 Task: To verify the latest release functionality in the "Digital Experience."
Action: Mouse moved to (1294, 101)
Screenshot: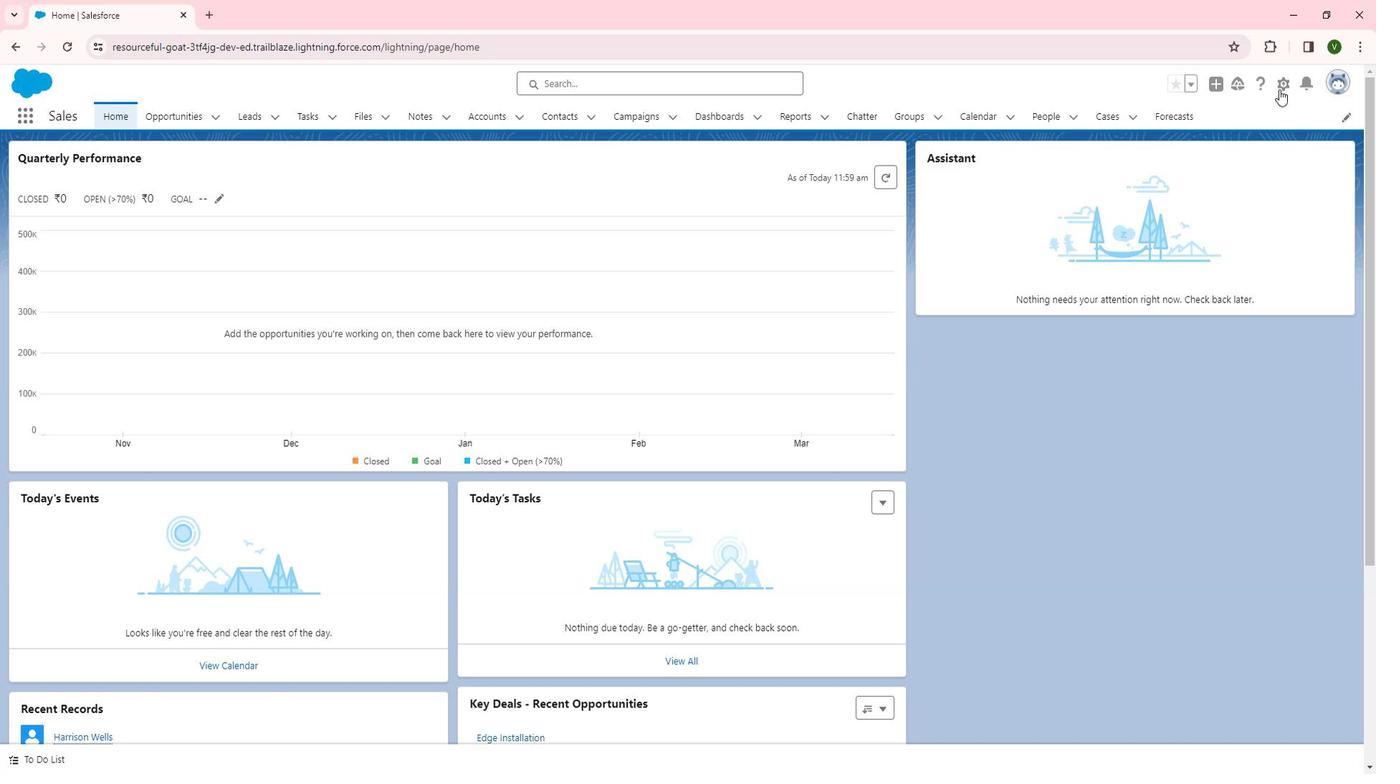 
Action: Mouse pressed left at (1294, 101)
Screenshot: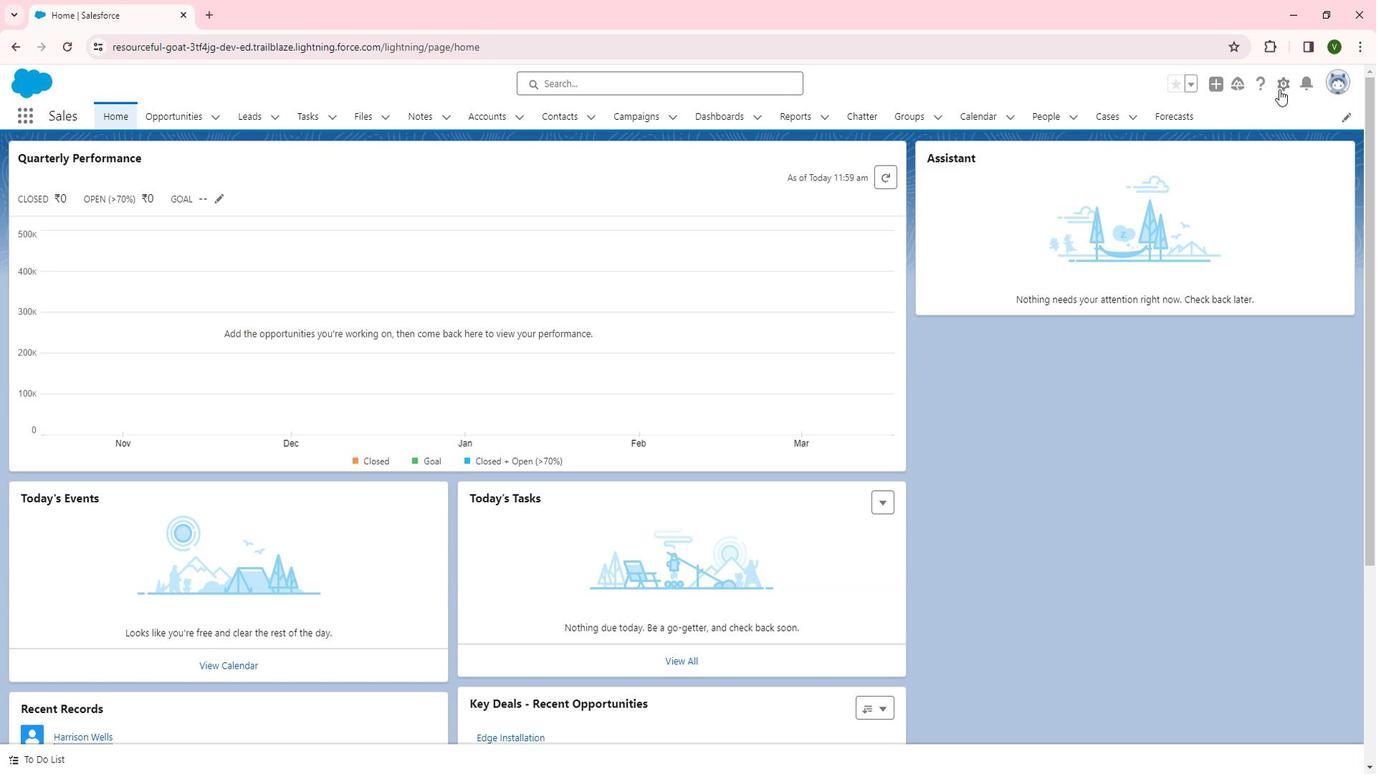 
Action: Mouse moved to (1245, 130)
Screenshot: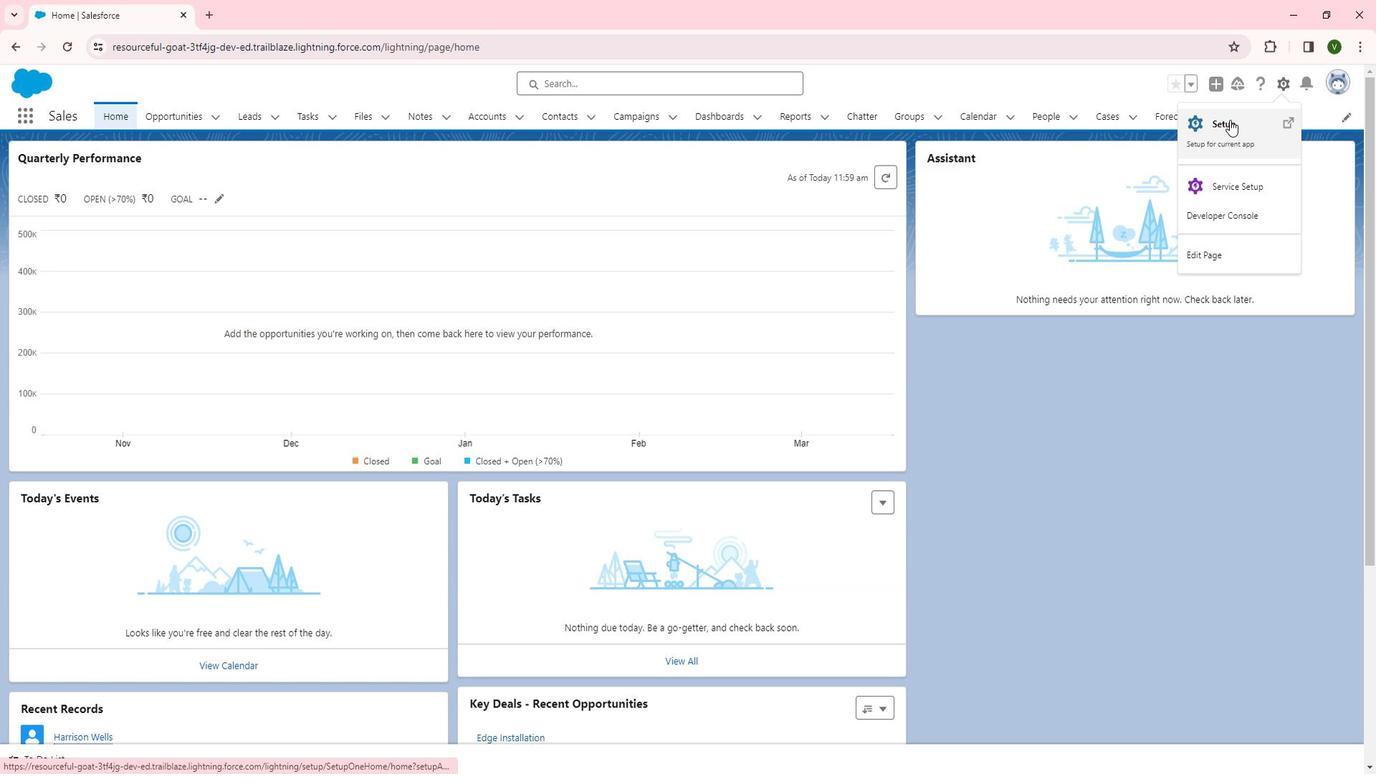 
Action: Mouse pressed left at (1245, 130)
Screenshot: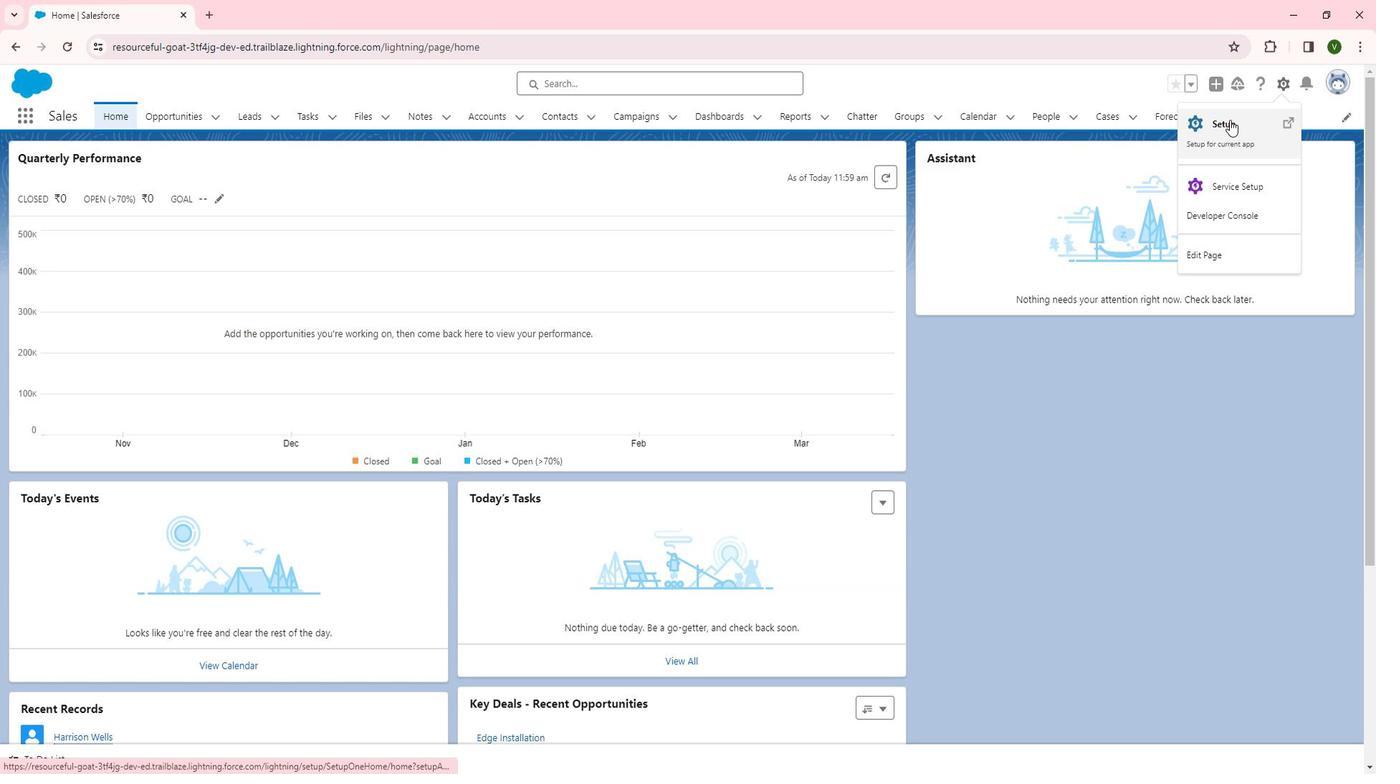 
Action: Mouse moved to (70, 487)
Screenshot: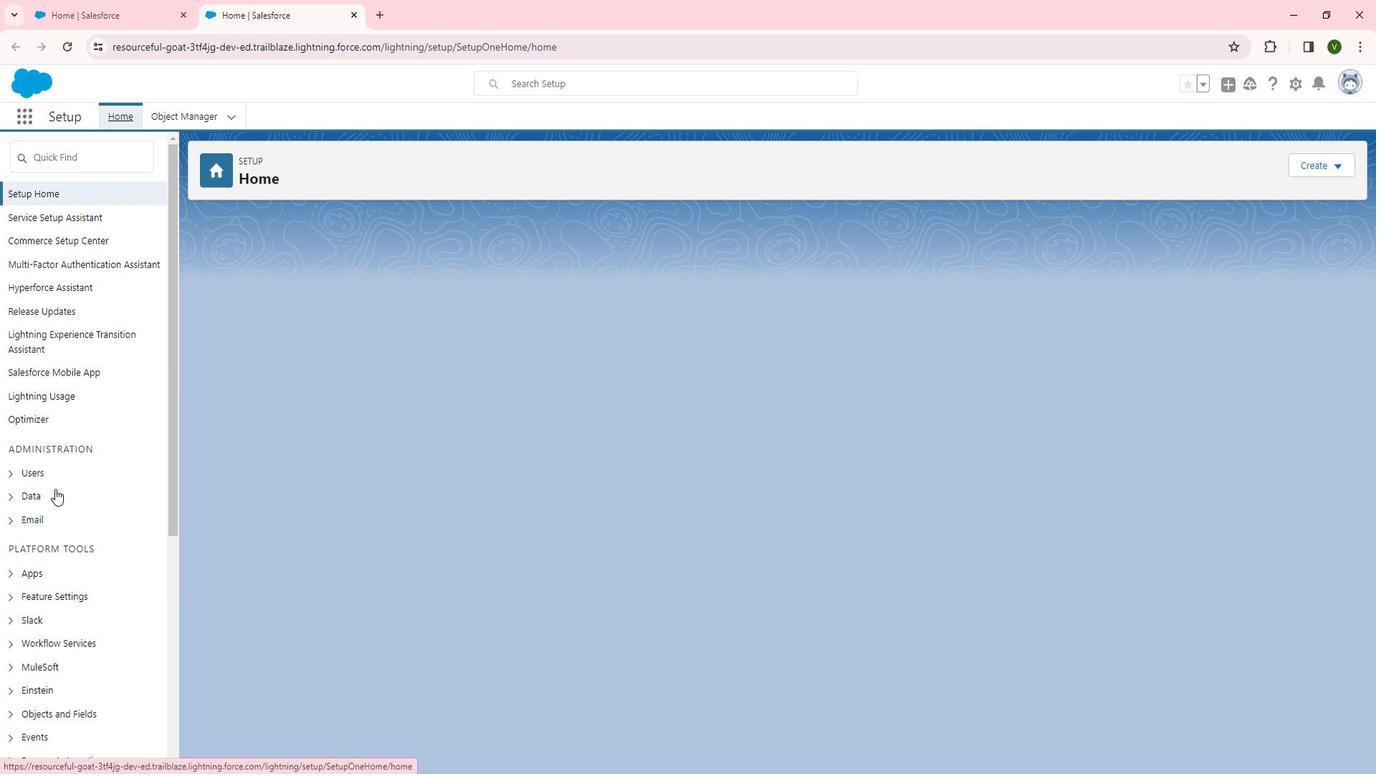 
Action: Mouse scrolled (70, 486) with delta (0, 0)
Screenshot: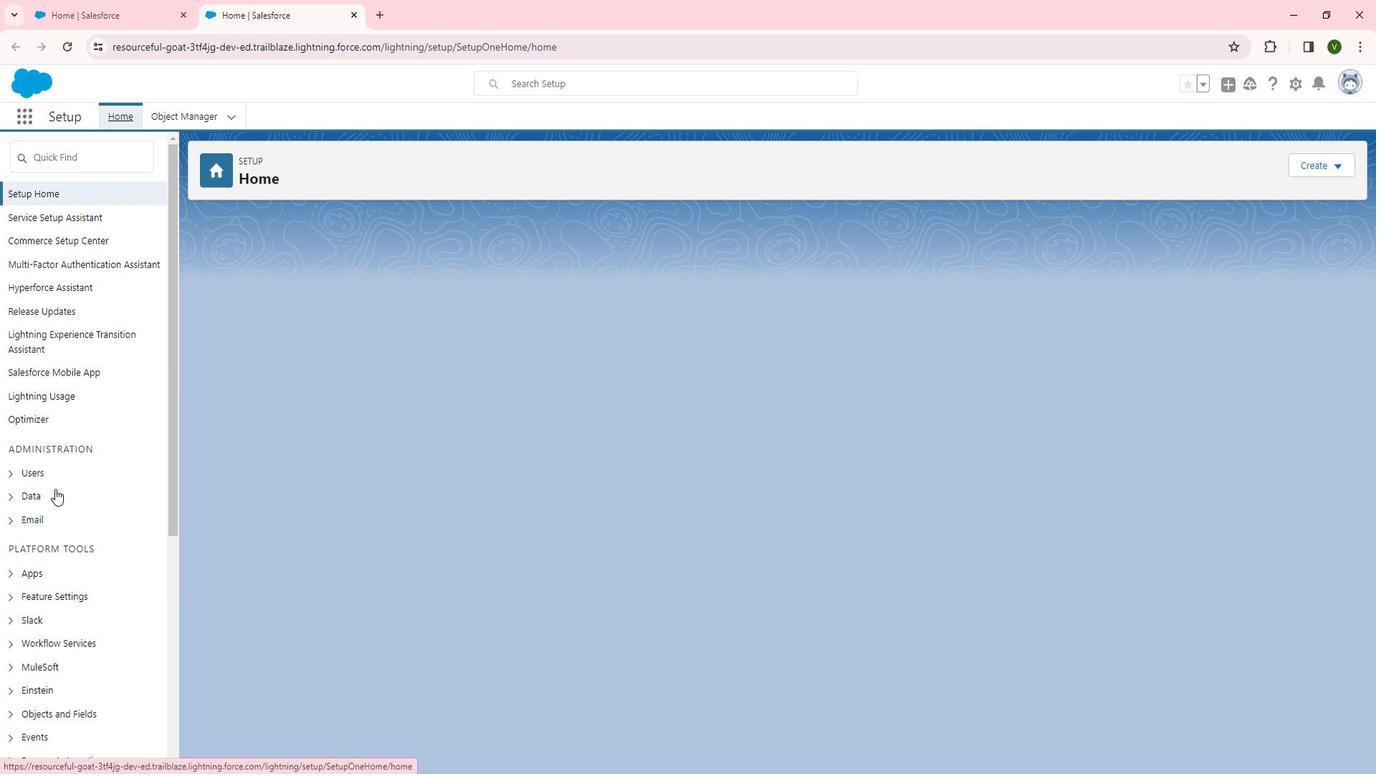 
Action: Mouse scrolled (70, 486) with delta (0, 0)
Screenshot: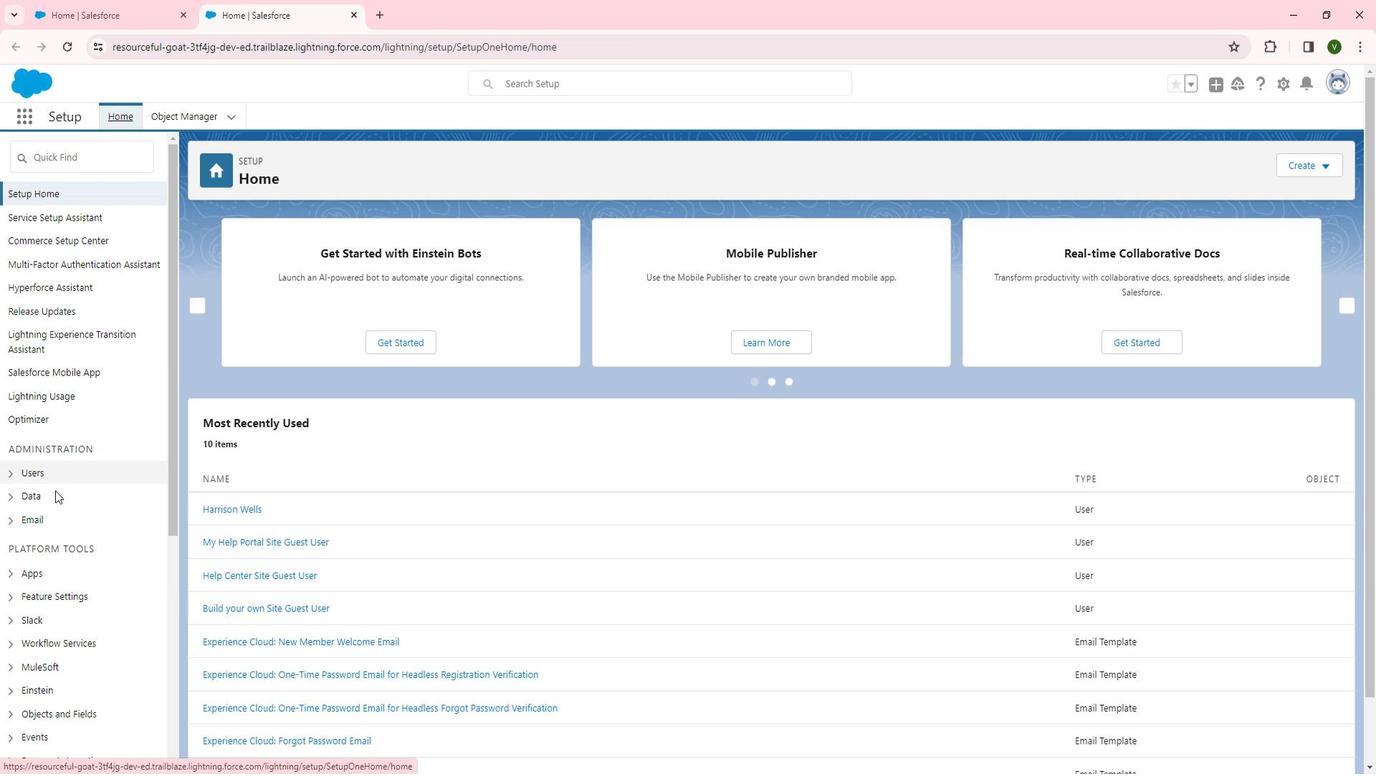 
Action: Mouse moved to (62, 446)
Screenshot: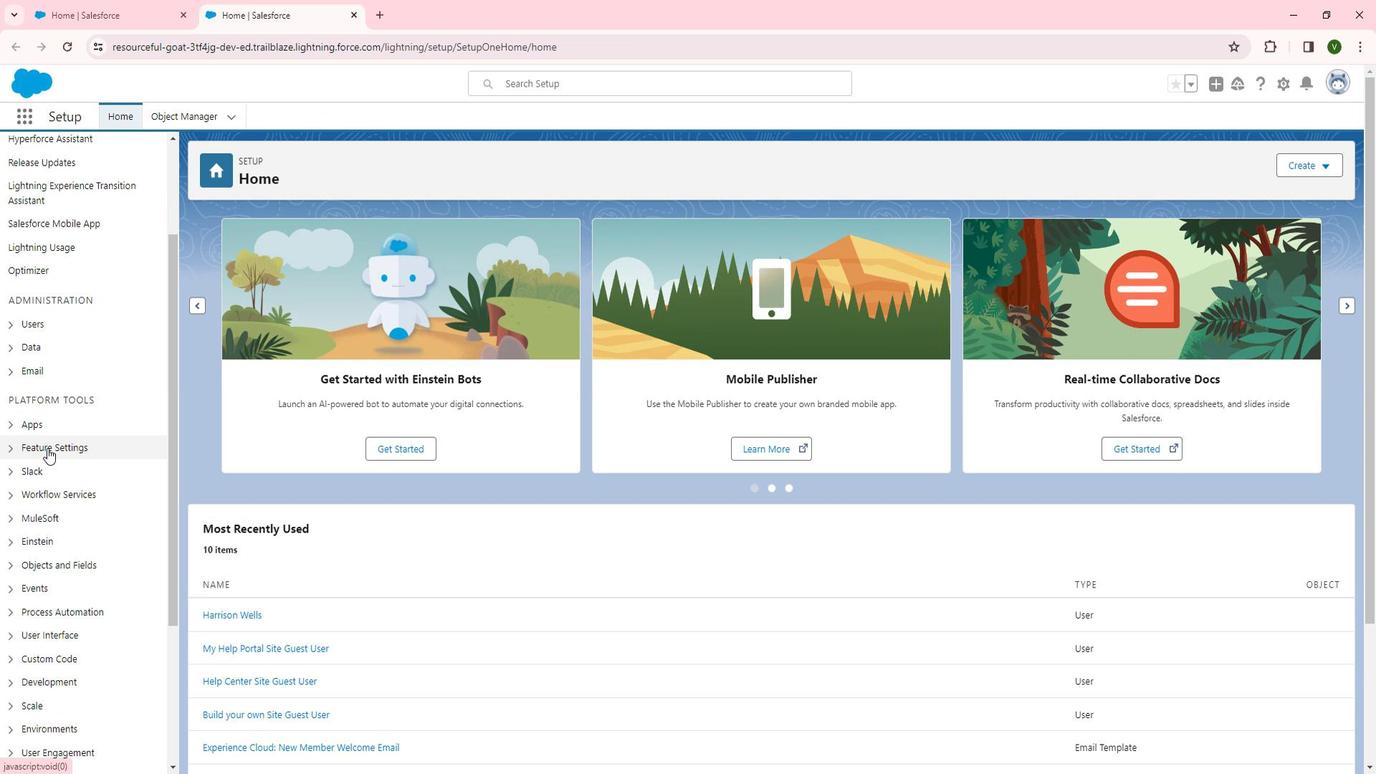 
Action: Mouse pressed left at (62, 446)
Screenshot: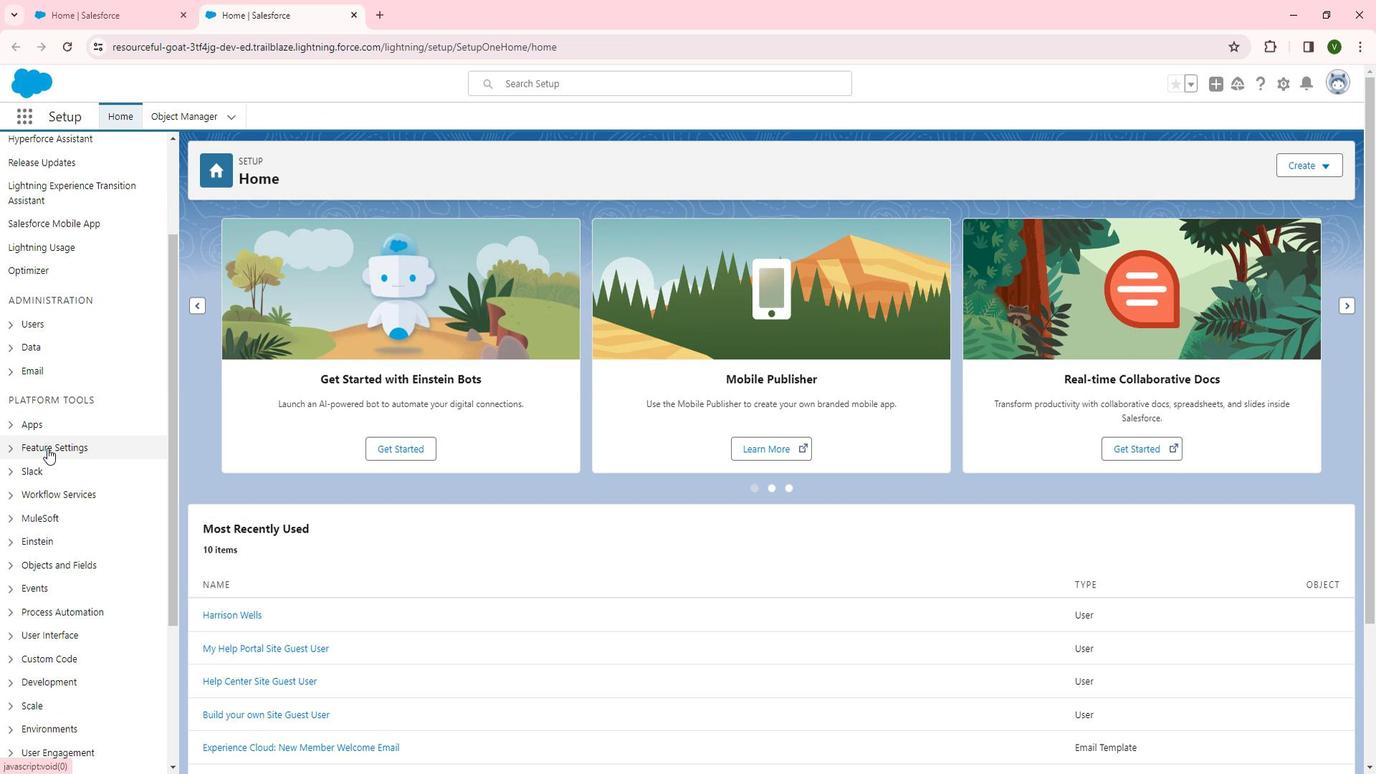 
Action: Mouse moved to (103, 561)
Screenshot: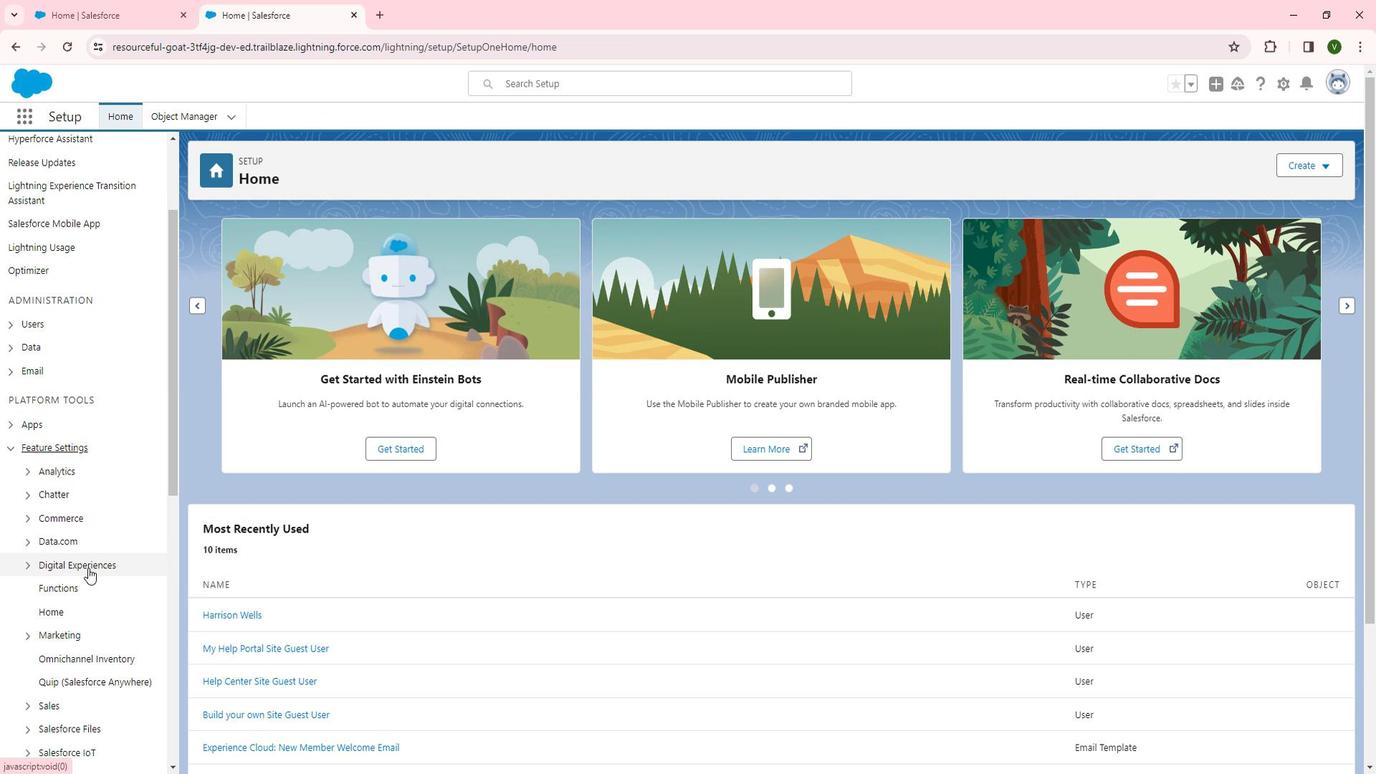 
Action: Mouse pressed left at (103, 561)
Screenshot: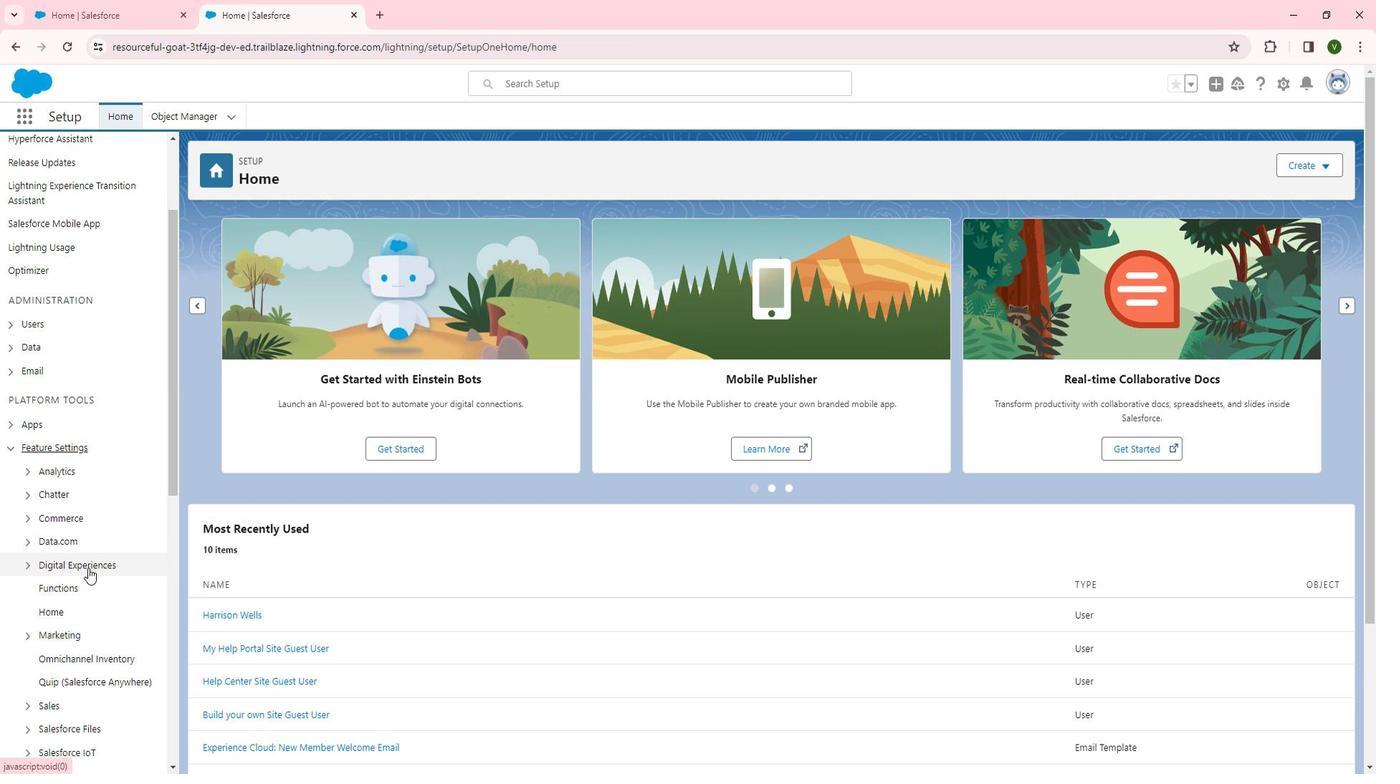 
Action: Mouse moved to (123, 501)
Screenshot: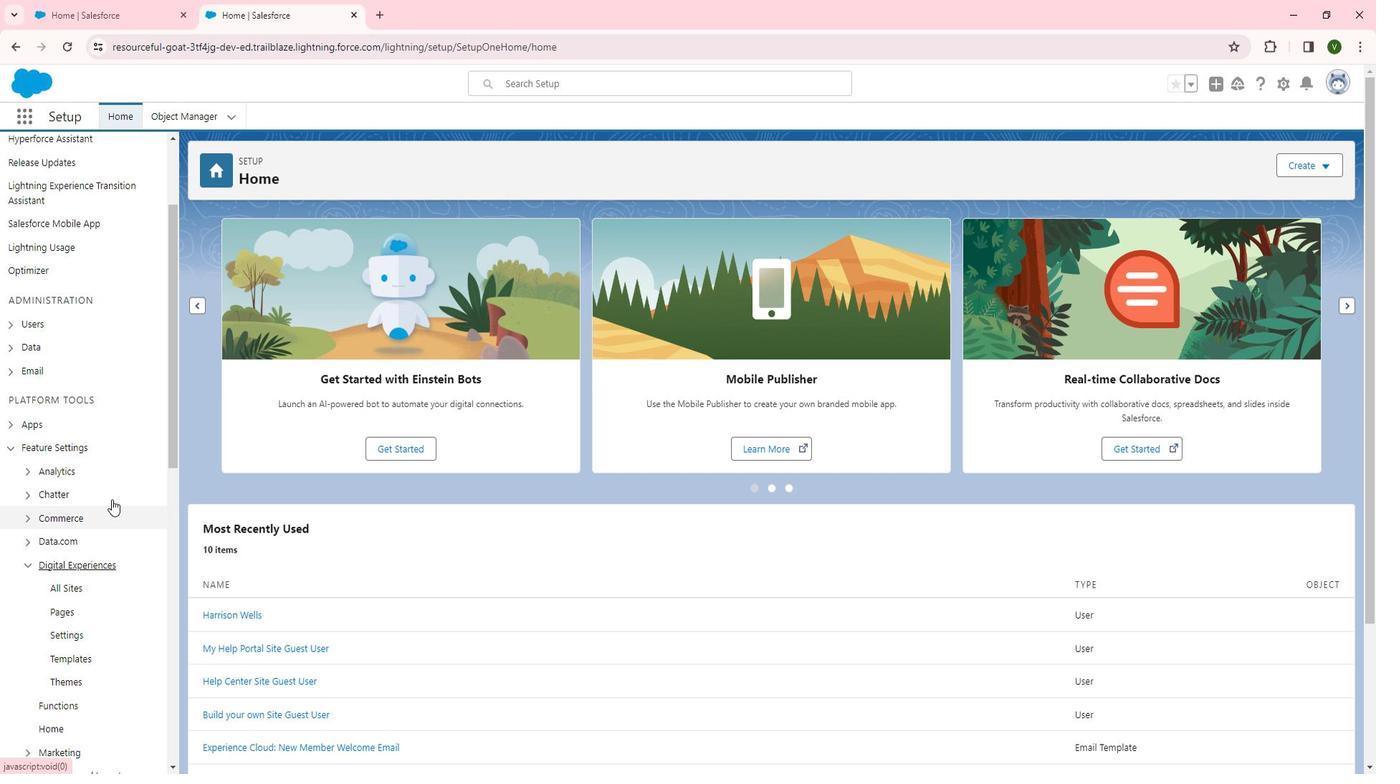 
Action: Mouse scrolled (123, 501) with delta (0, 0)
Screenshot: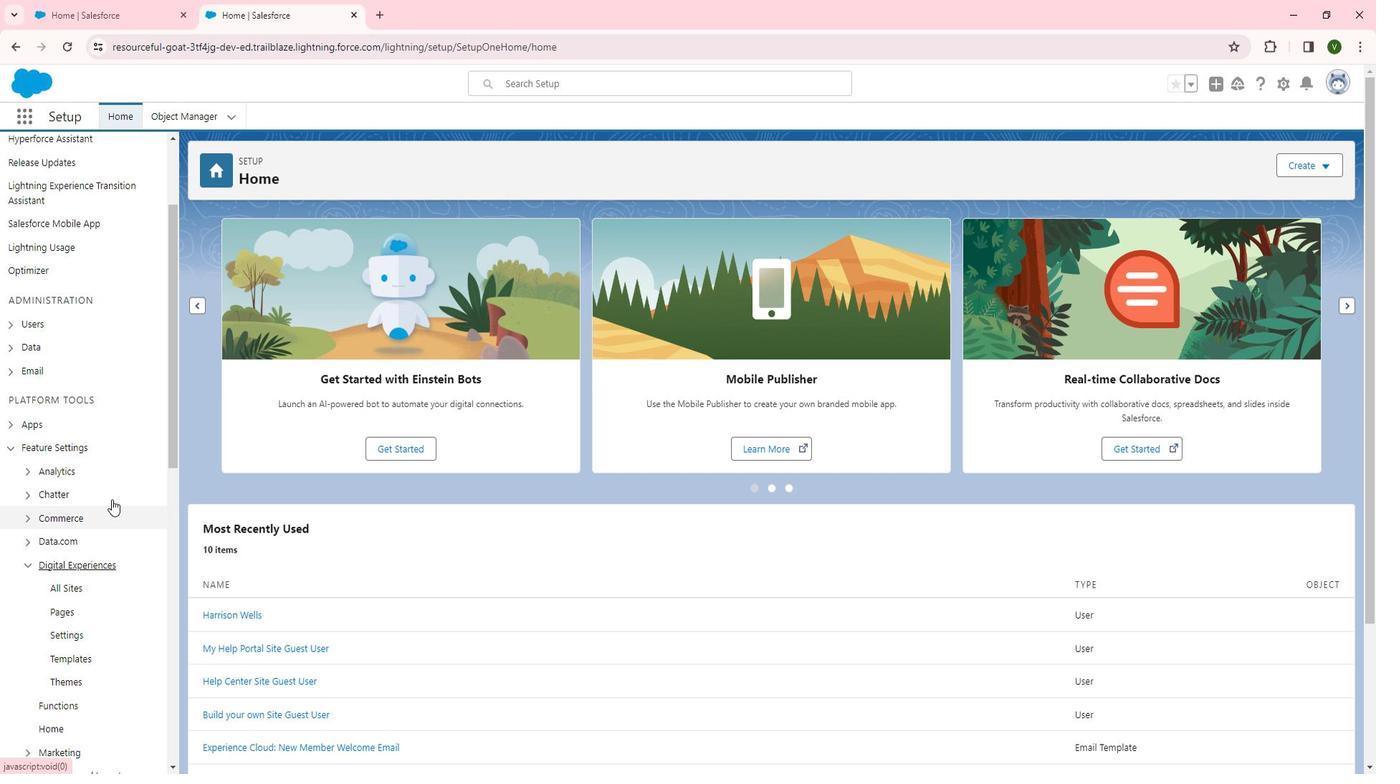 
Action: Mouse moved to (131, 488)
Screenshot: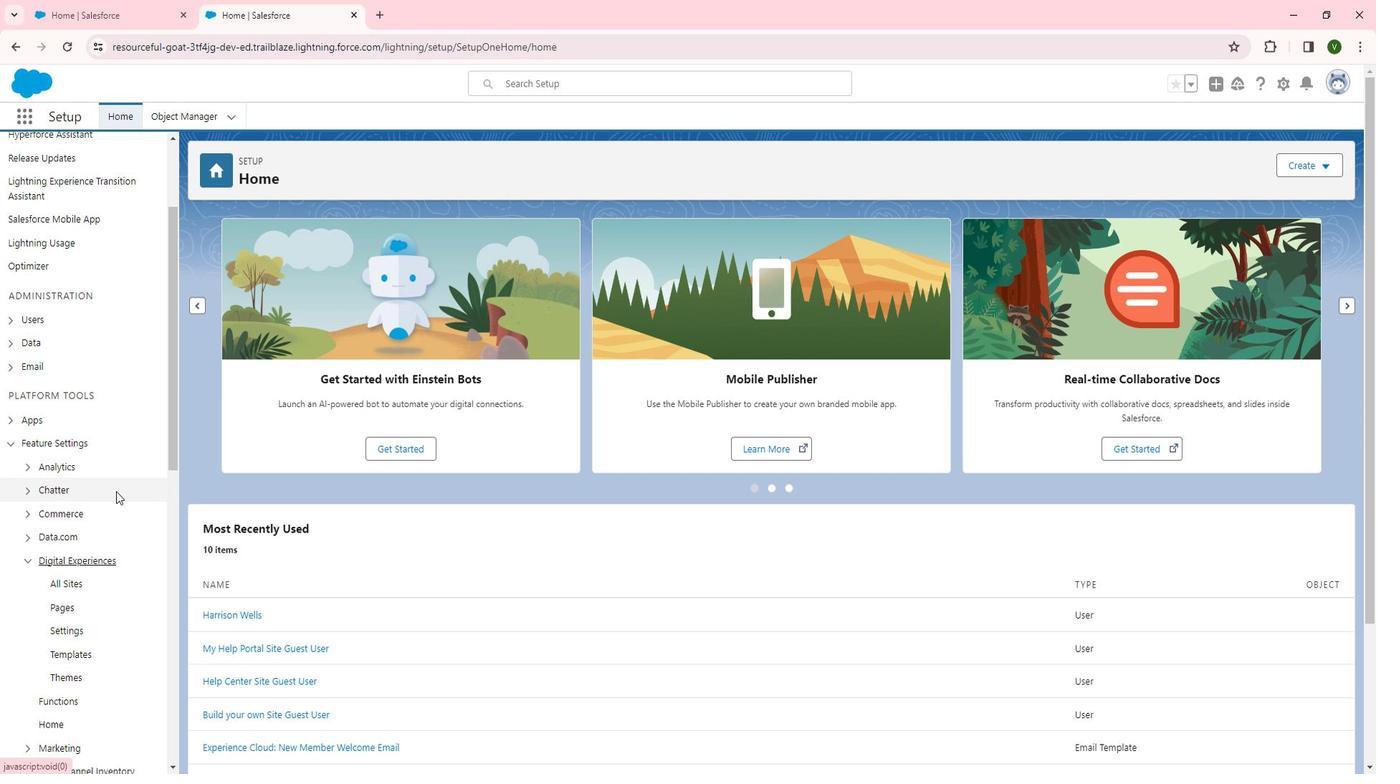 
Action: Mouse scrolled (131, 487) with delta (0, 0)
Screenshot: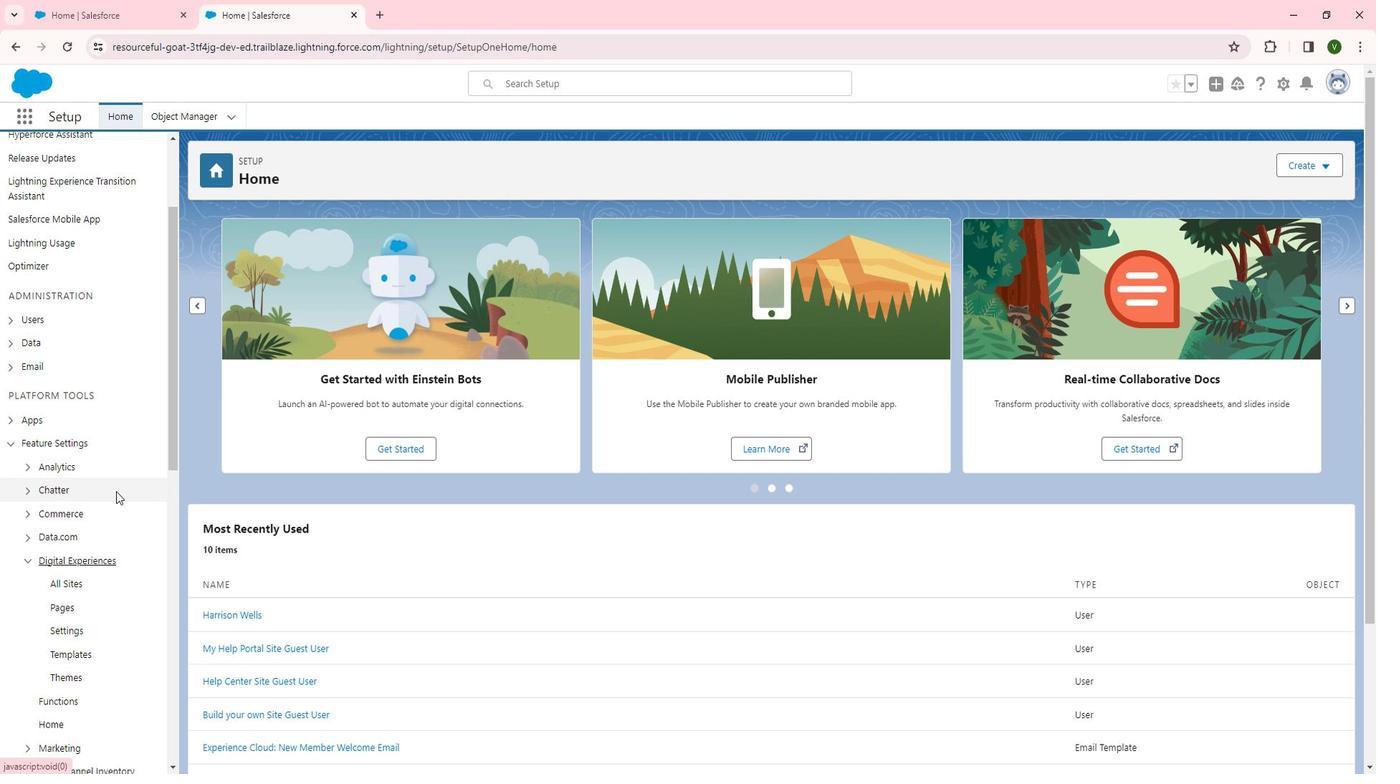 
Action: Mouse moved to (131, 487)
Screenshot: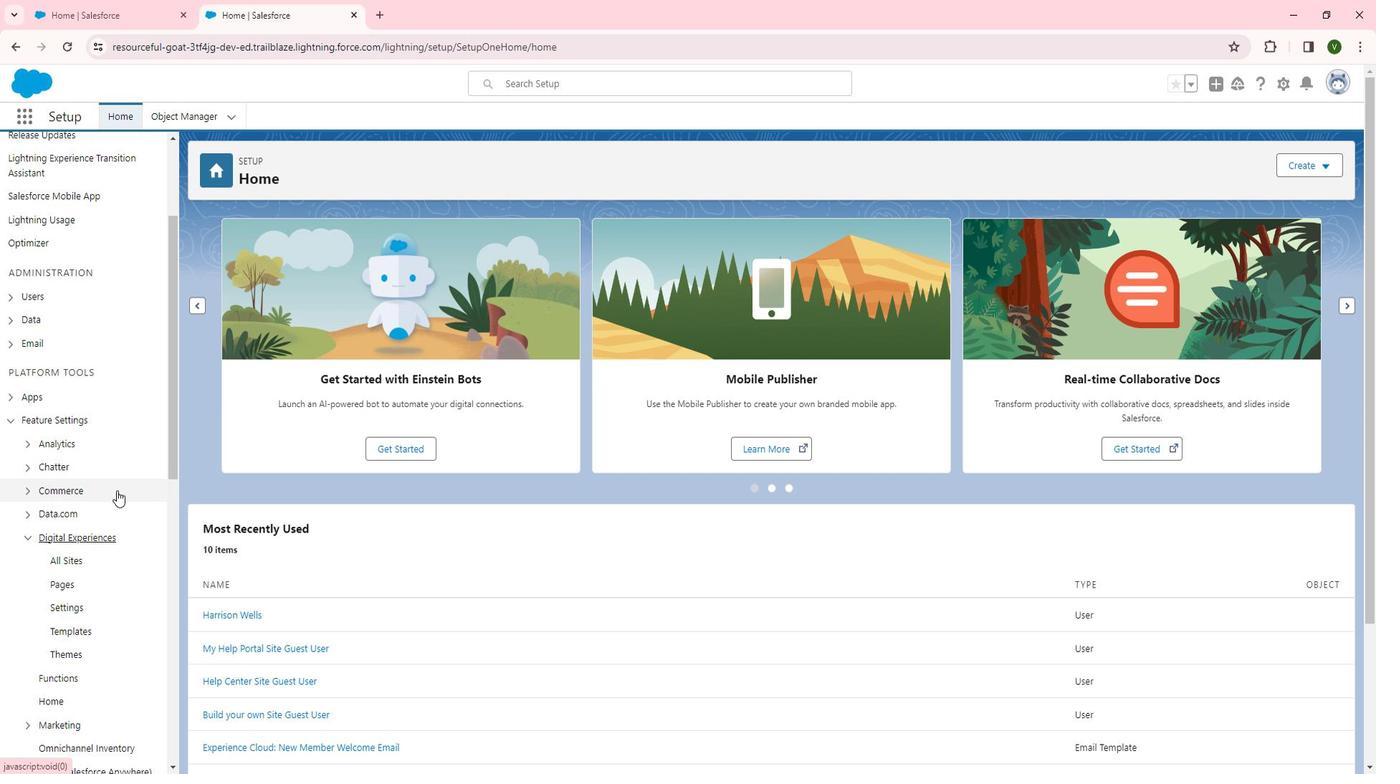 
Action: Mouse scrolled (131, 486) with delta (0, 0)
Screenshot: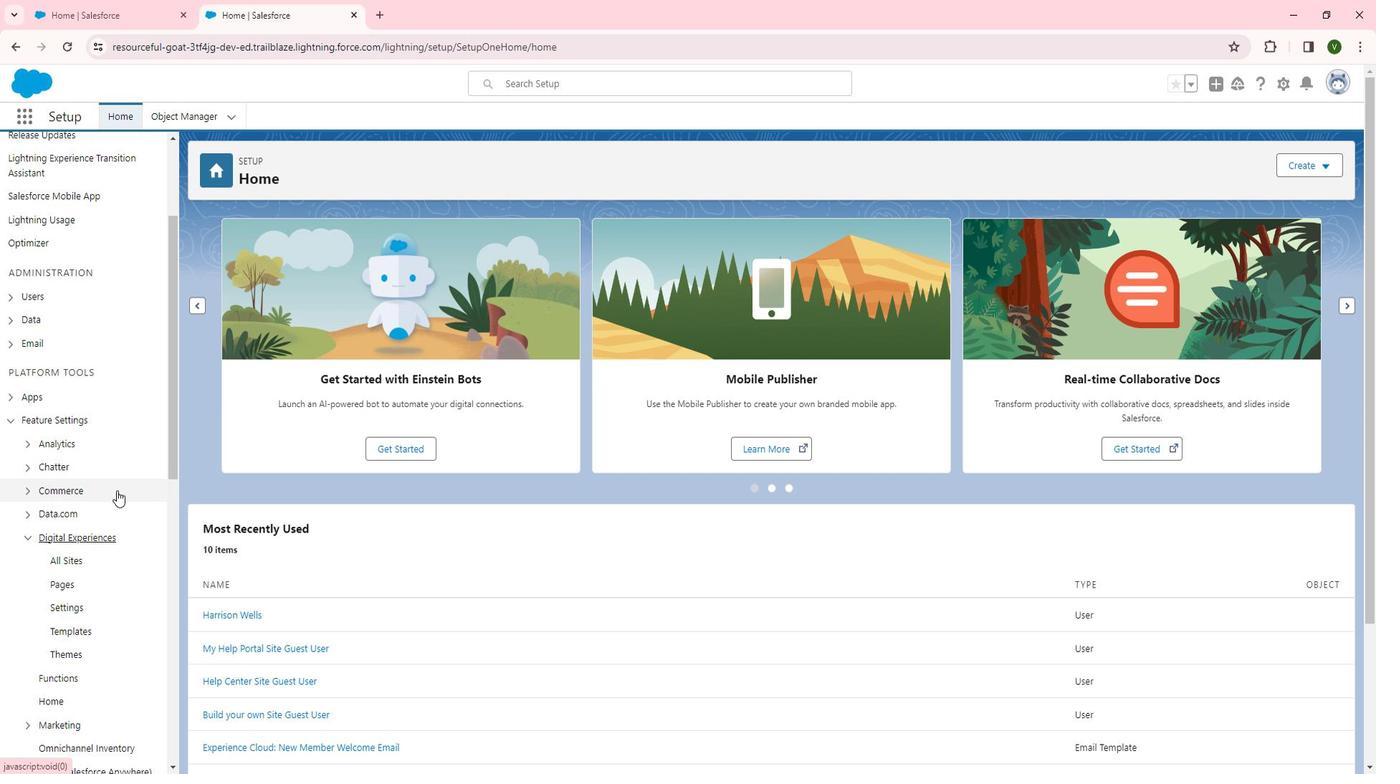 
Action: Mouse moved to (86, 365)
Screenshot: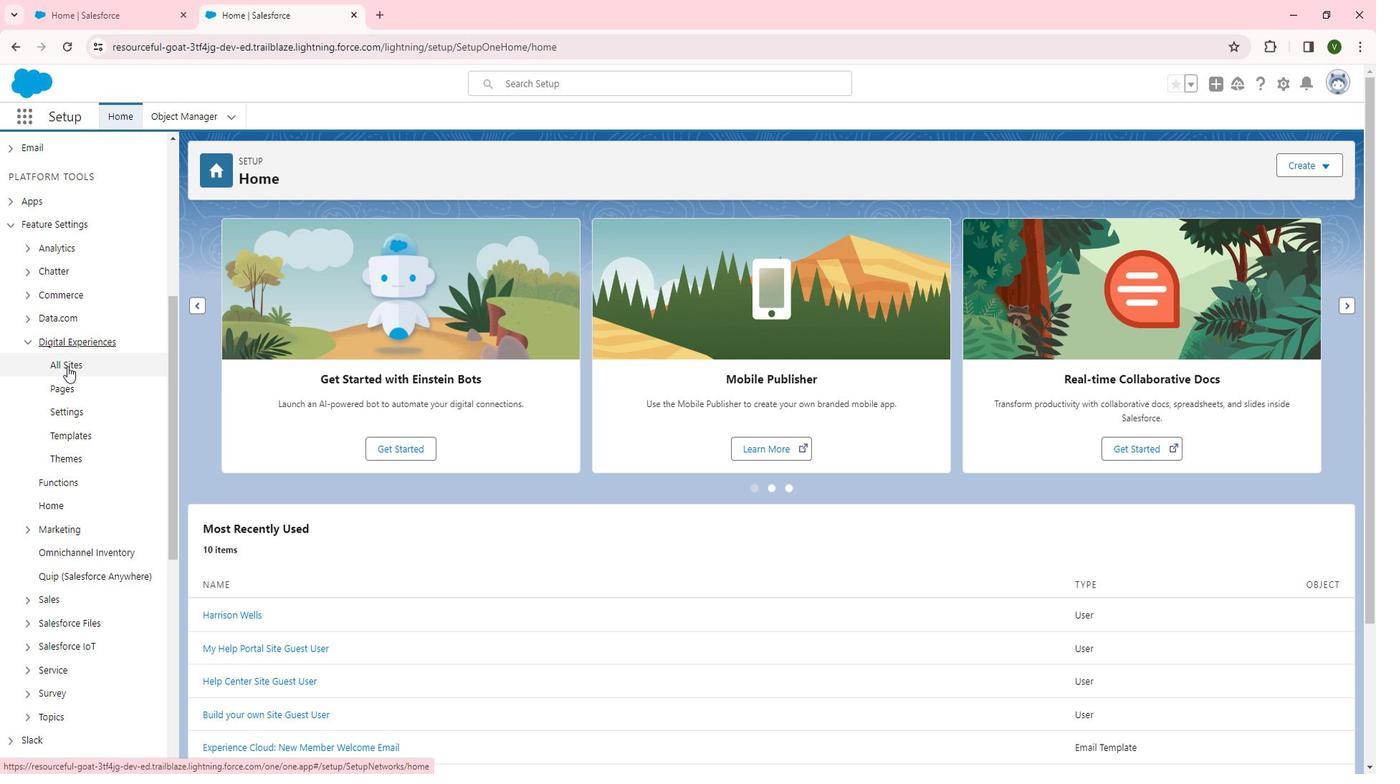 
Action: Mouse pressed left at (86, 365)
Screenshot: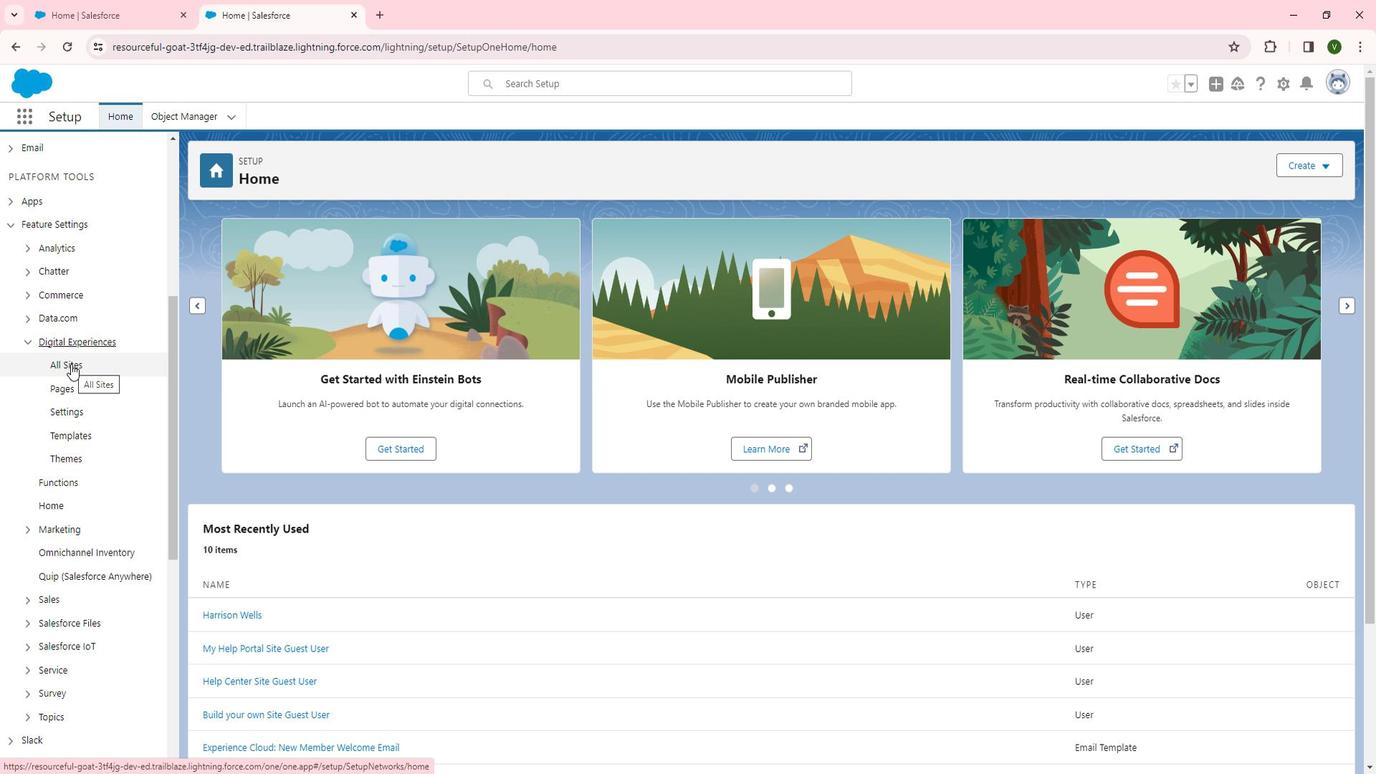 
Action: Mouse moved to (250, 380)
Screenshot: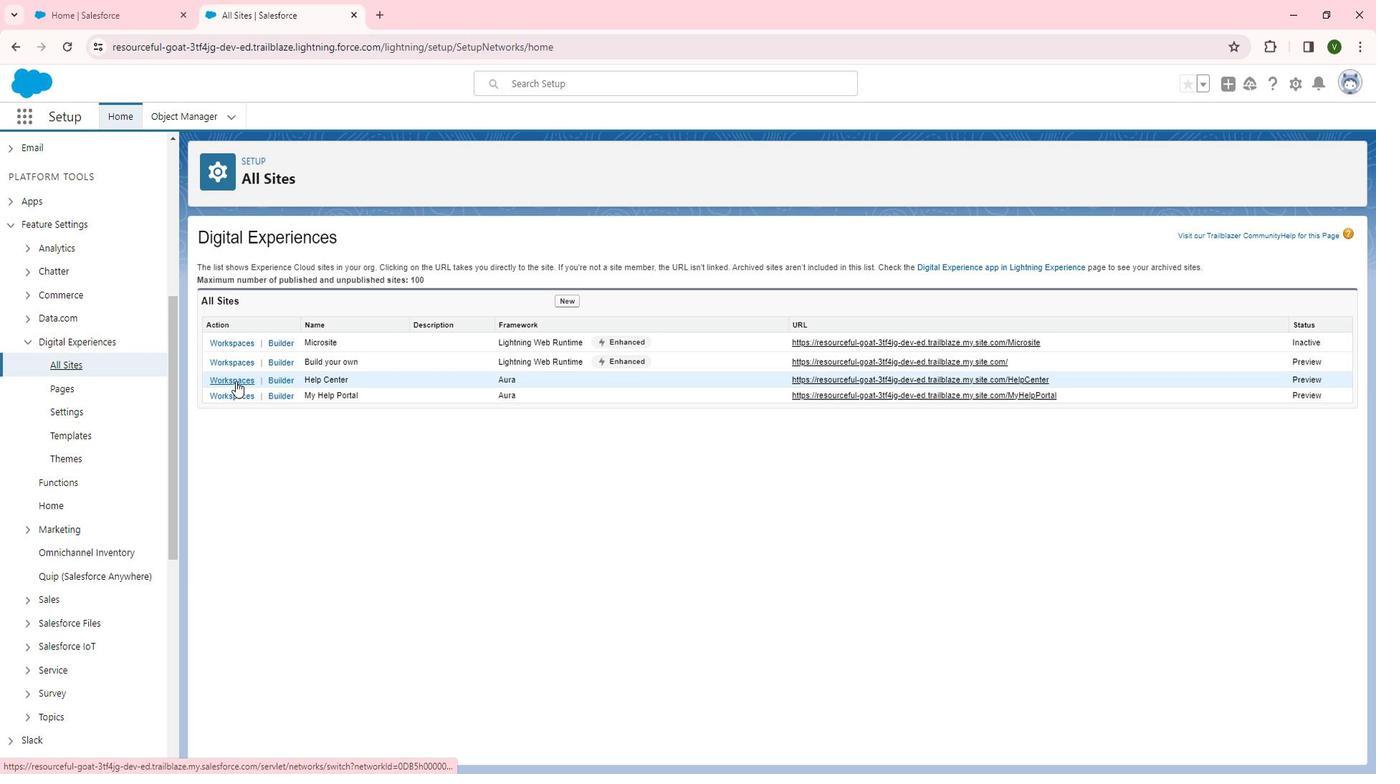 
Action: Mouse pressed left at (250, 380)
Screenshot: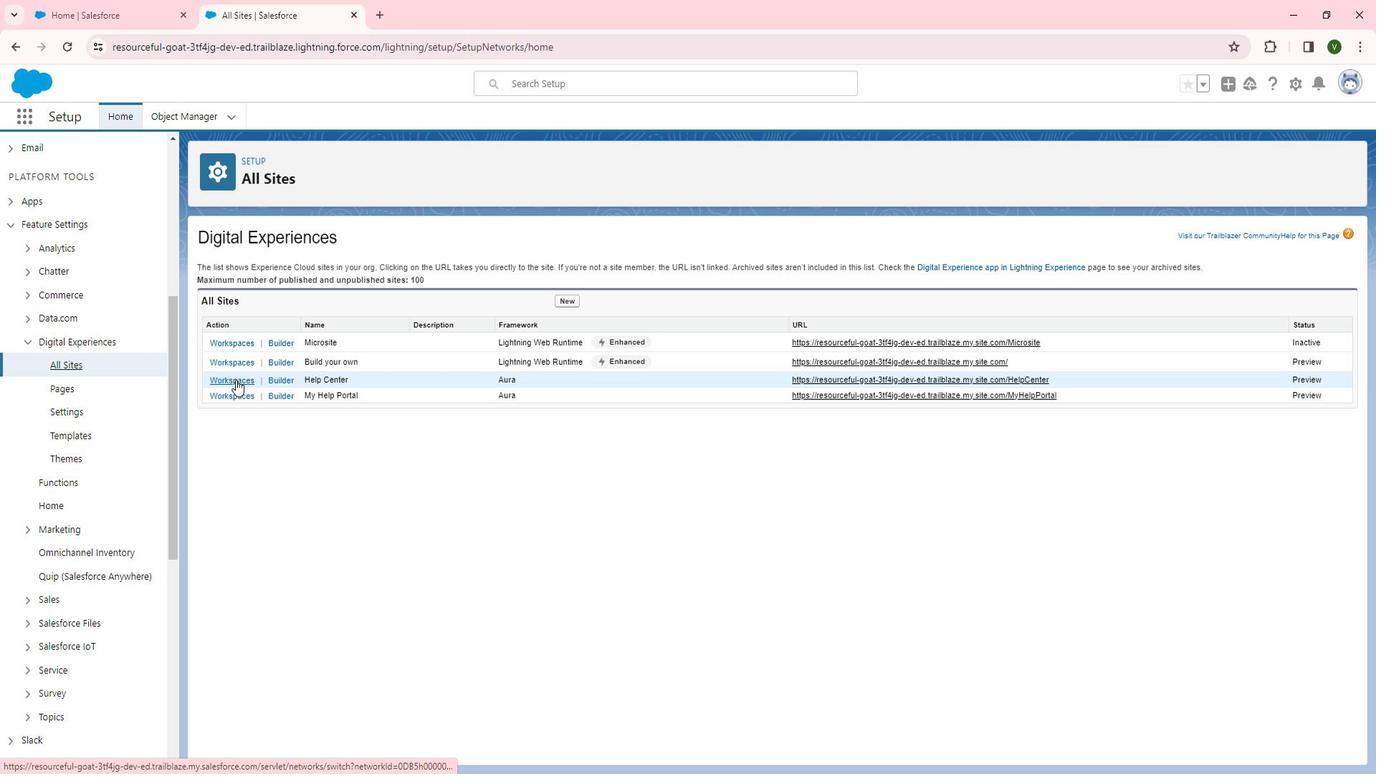 
Action: Mouse moved to (1161, 482)
Screenshot: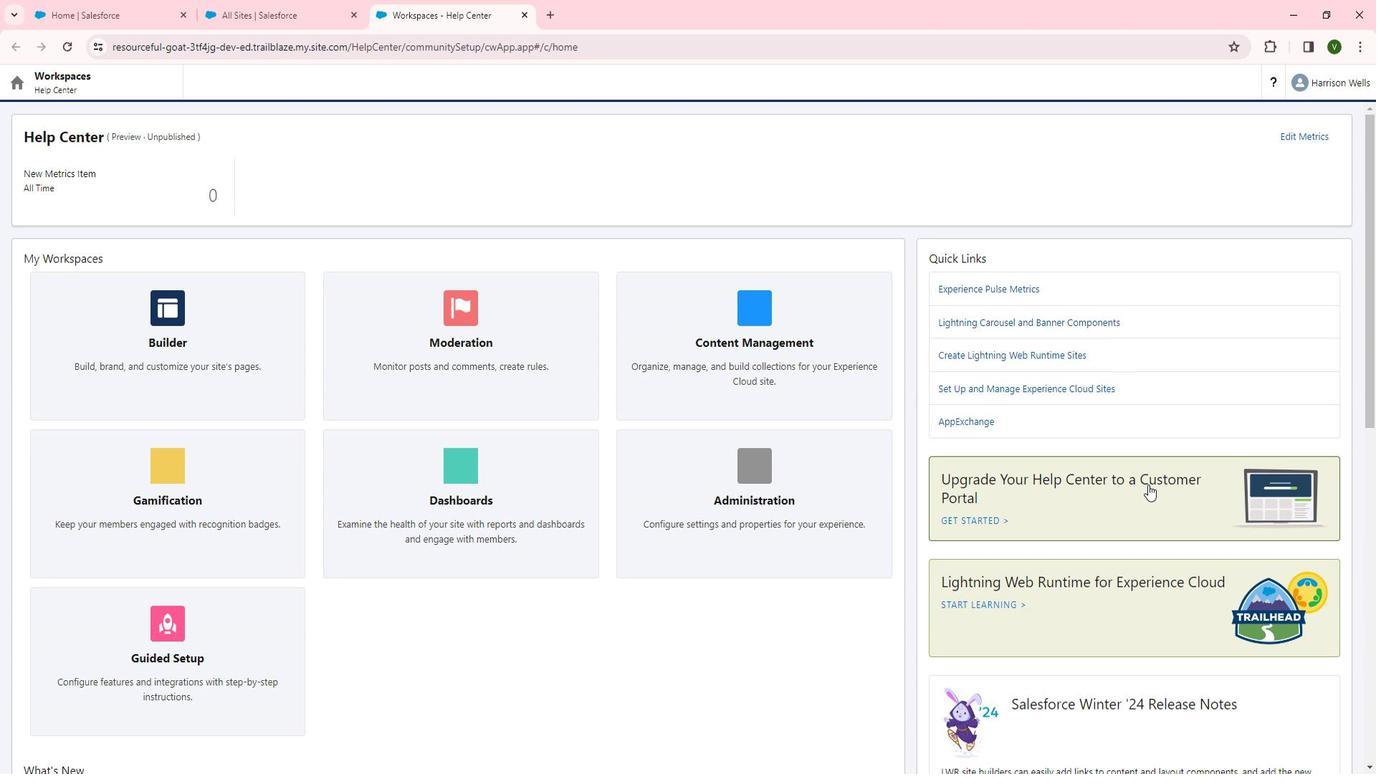 
Action: Mouse scrolled (1161, 481) with delta (0, 0)
Screenshot: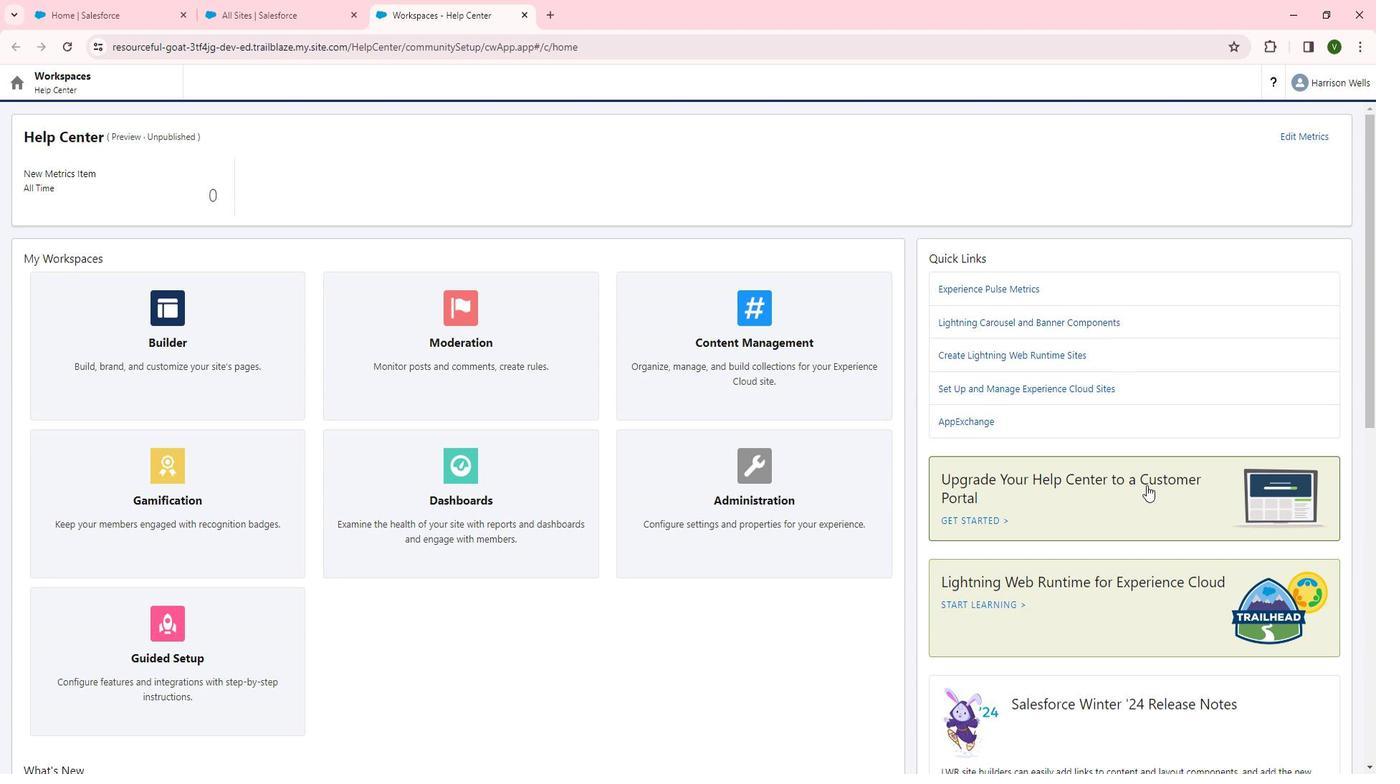 
Action: Mouse scrolled (1161, 481) with delta (0, 0)
Screenshot: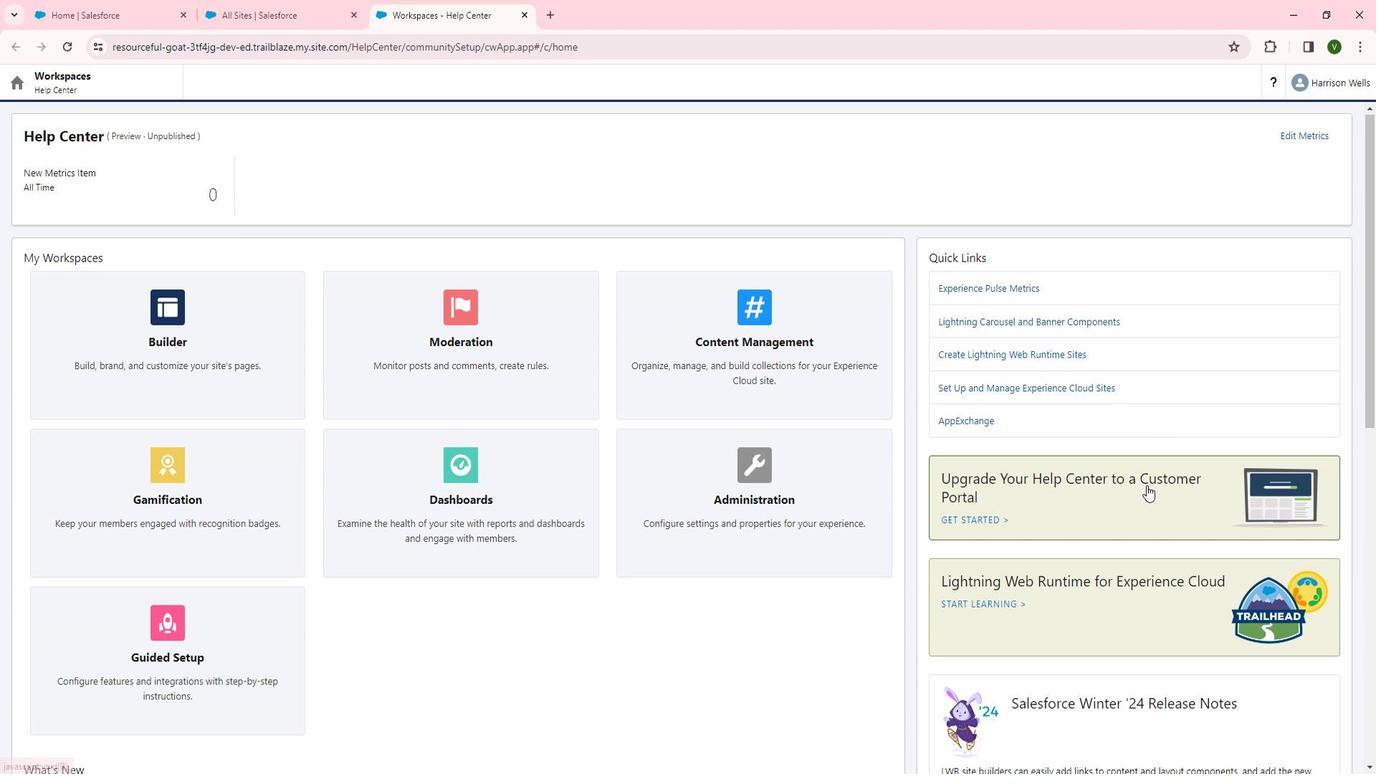 
Action: Mouse scrolled (1161, 481) with delta (0, 0)
Screenshot: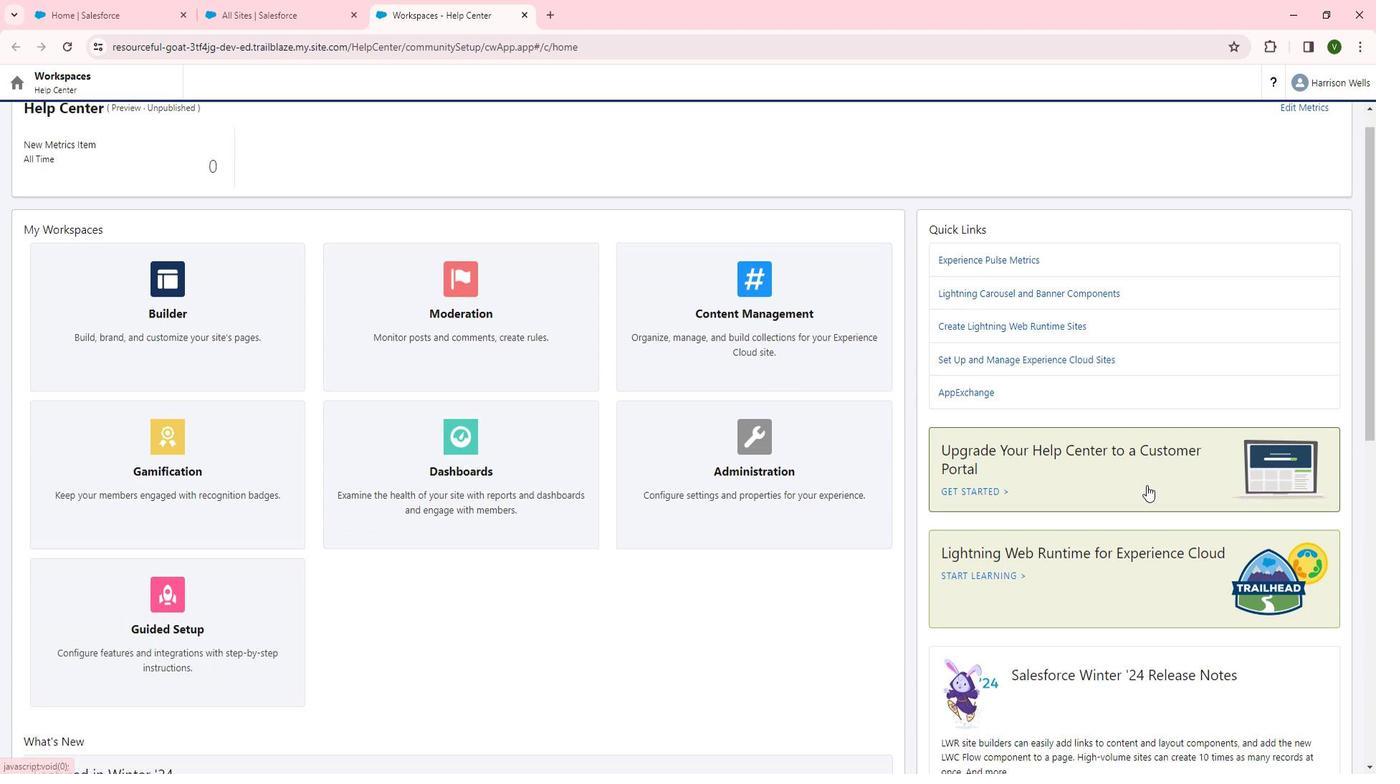
Action: Mouse moved to (1144, 503)
Screenshot: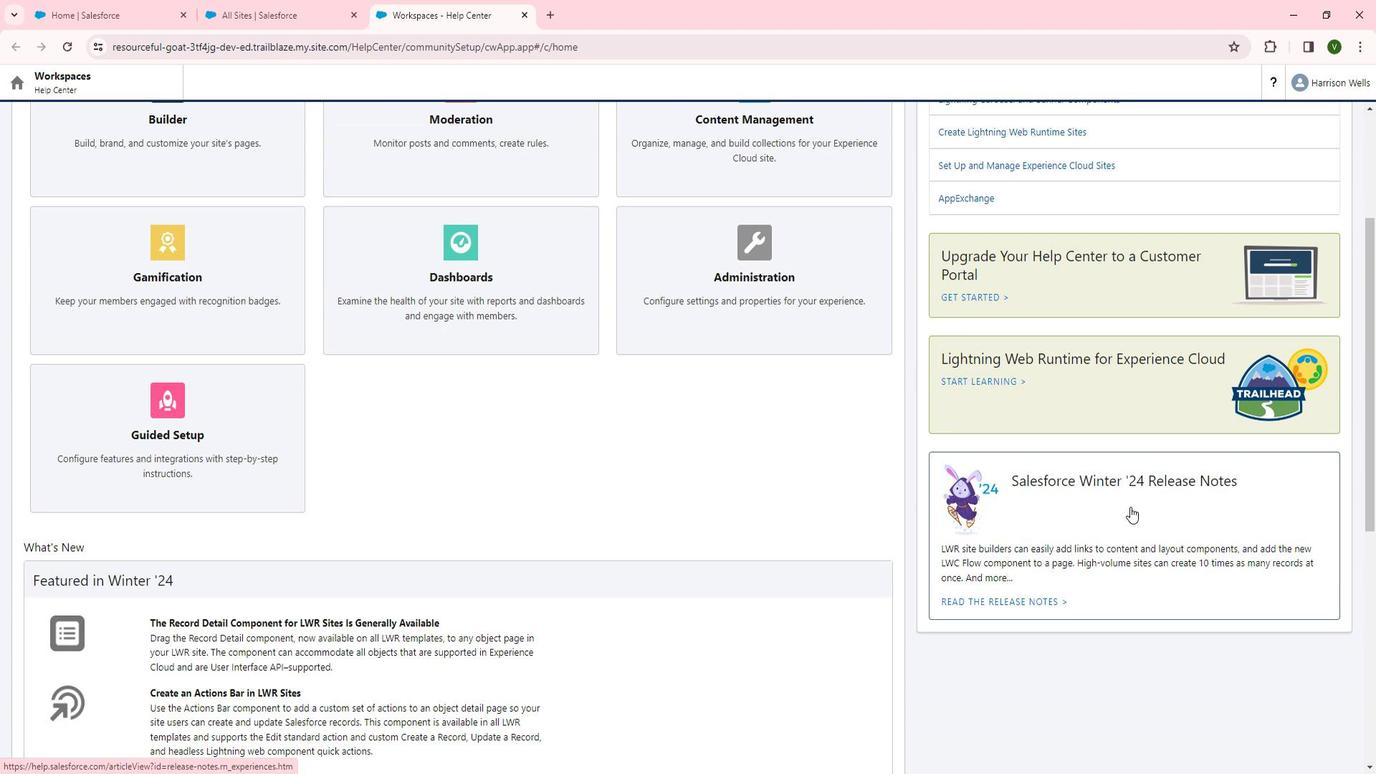 
Action: Mouse pressed left at (1144, 503)
Screenshot: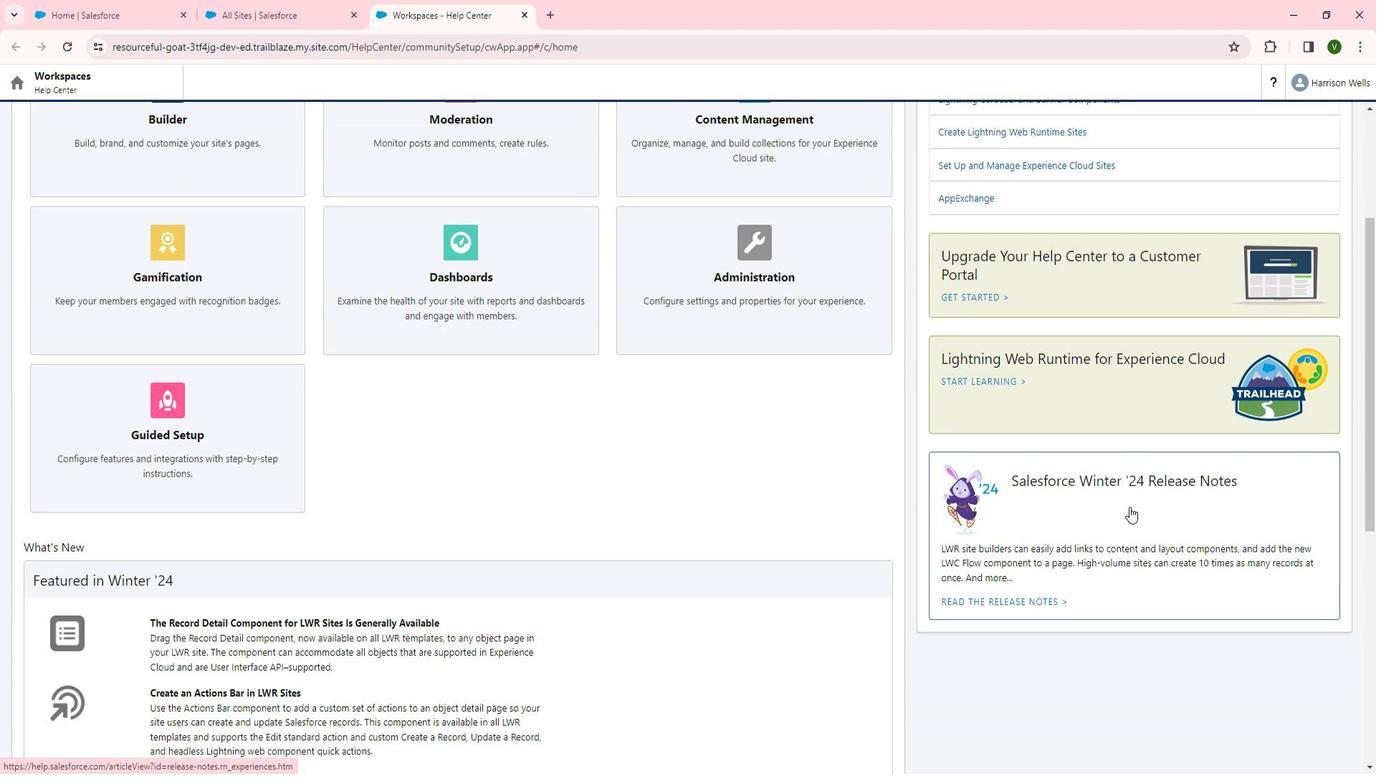 
Action: Mouse moved to (802, 427)
Screenshot: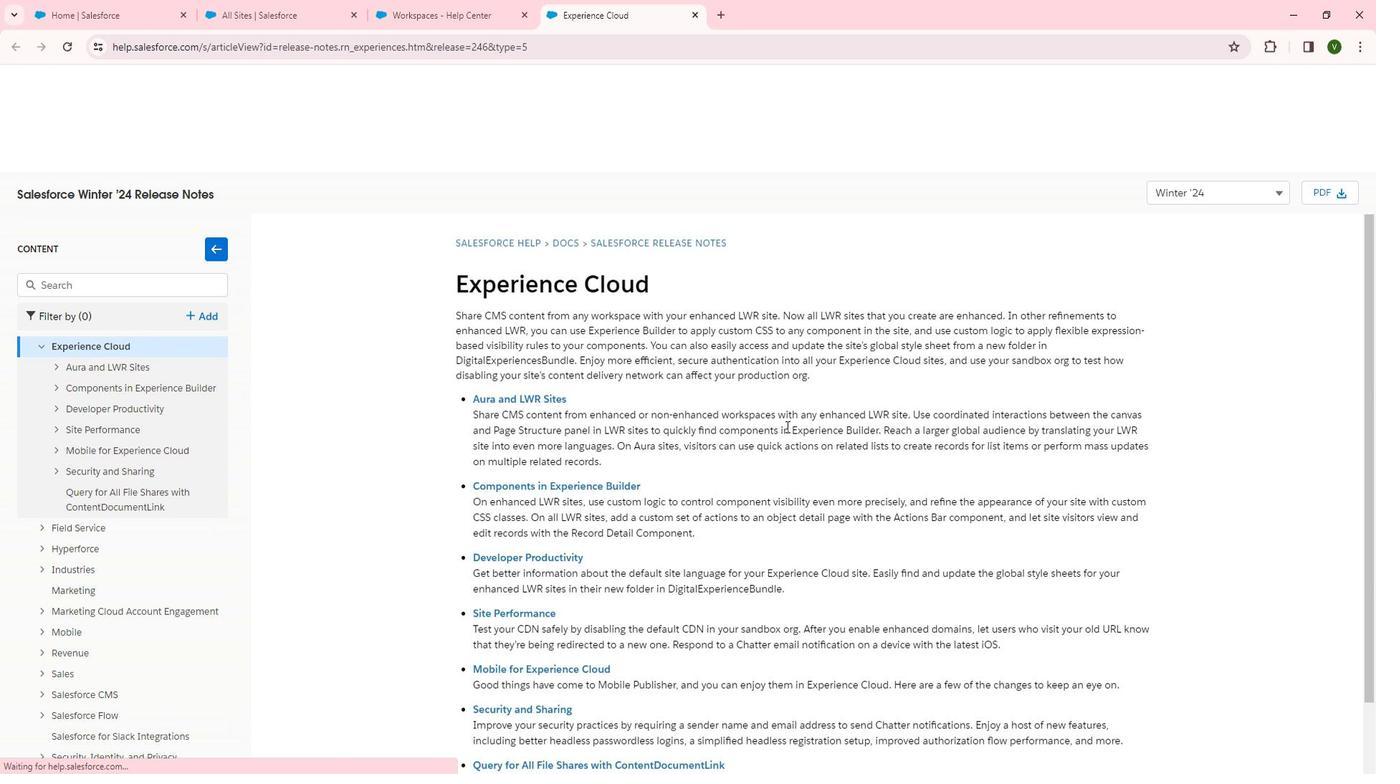 
